 Task: Use the phone number "256-269-0950".
Action: Mouse pressed left at (243, 244)
Screenshot: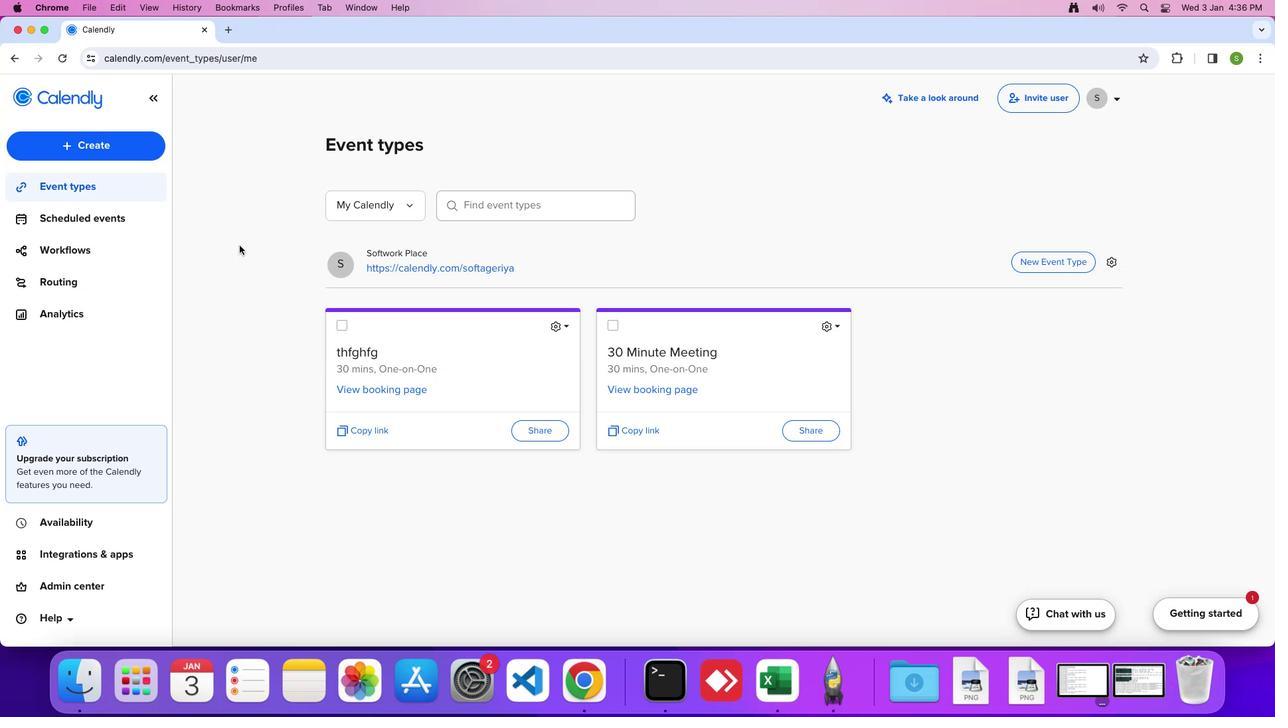 
Action: Mouse moved to (102, 146)
Screenshot: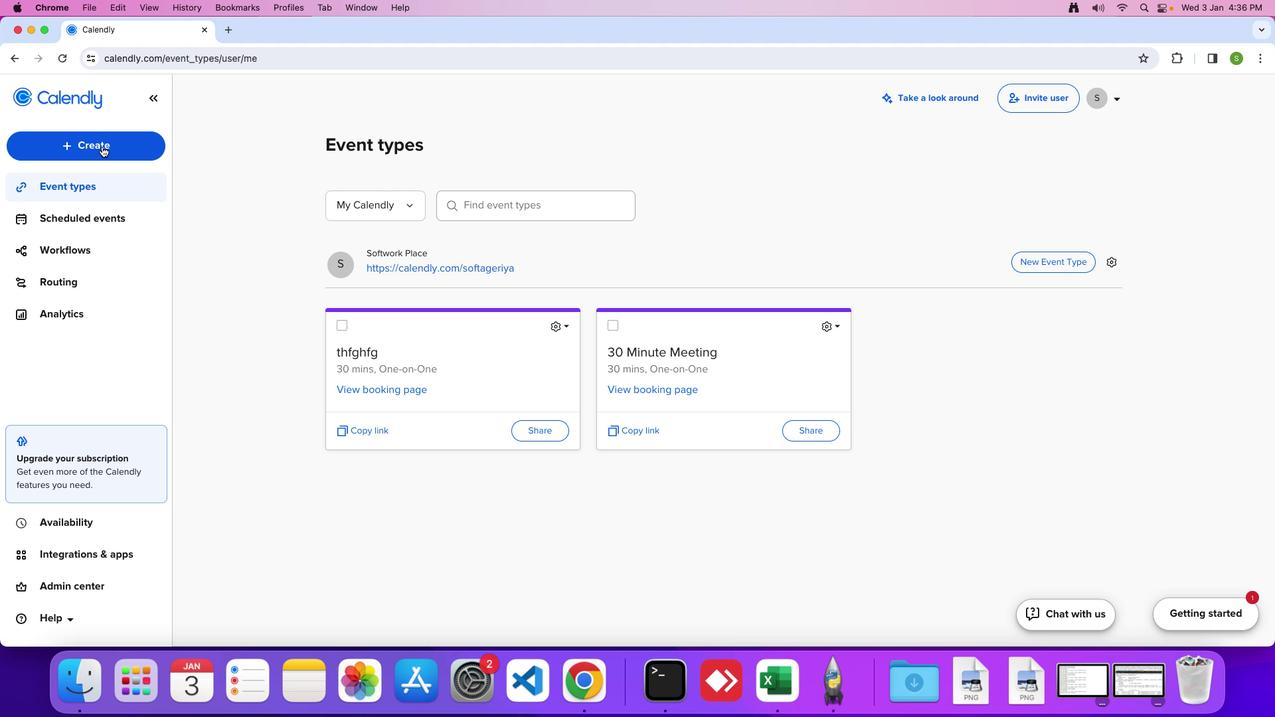 
Action: Mouse pressed left at (102, 146)
Screenshot: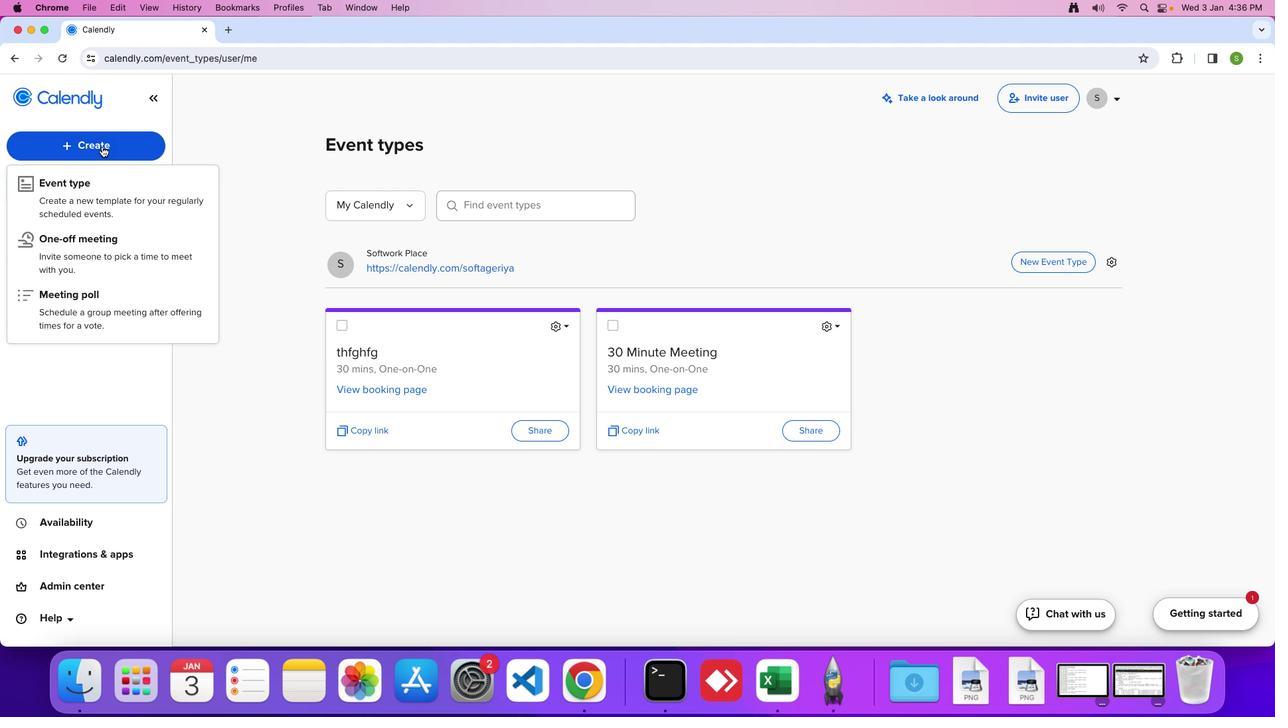 
Action: Mouse moved to (89, 198)
Screenshot: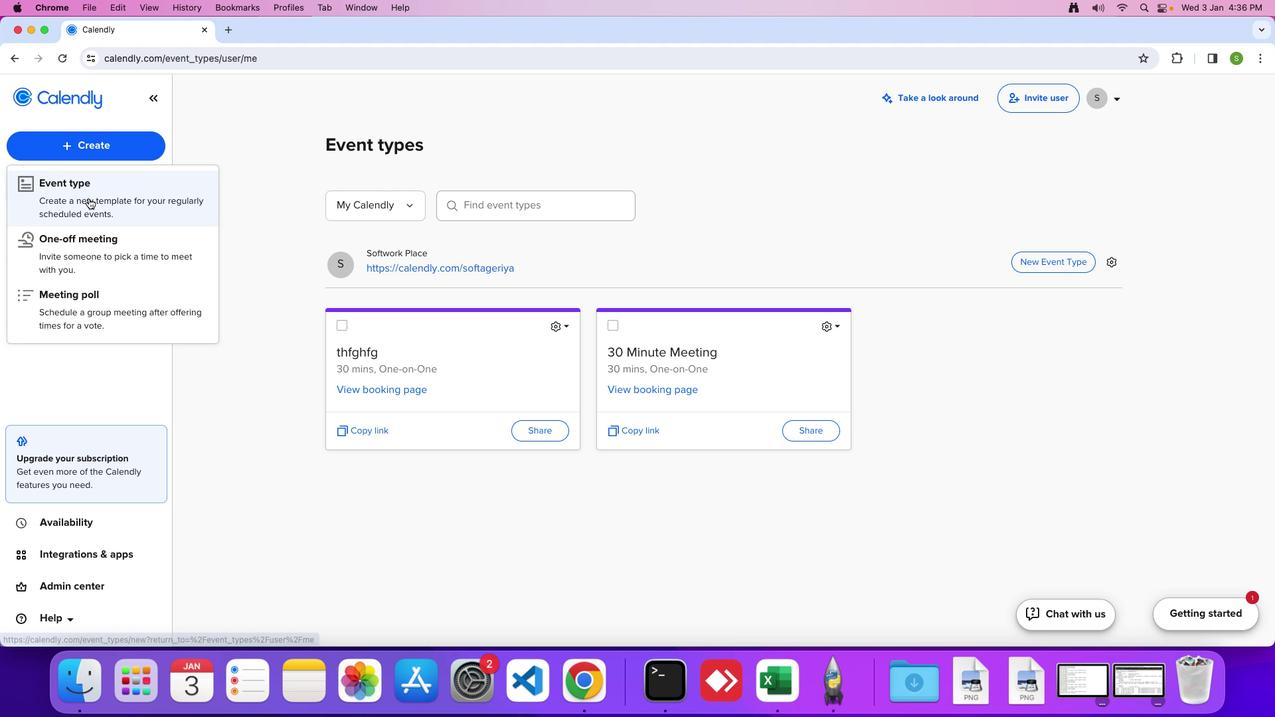 
Action: Mouse pressed left at (89, 198)
Screenshot: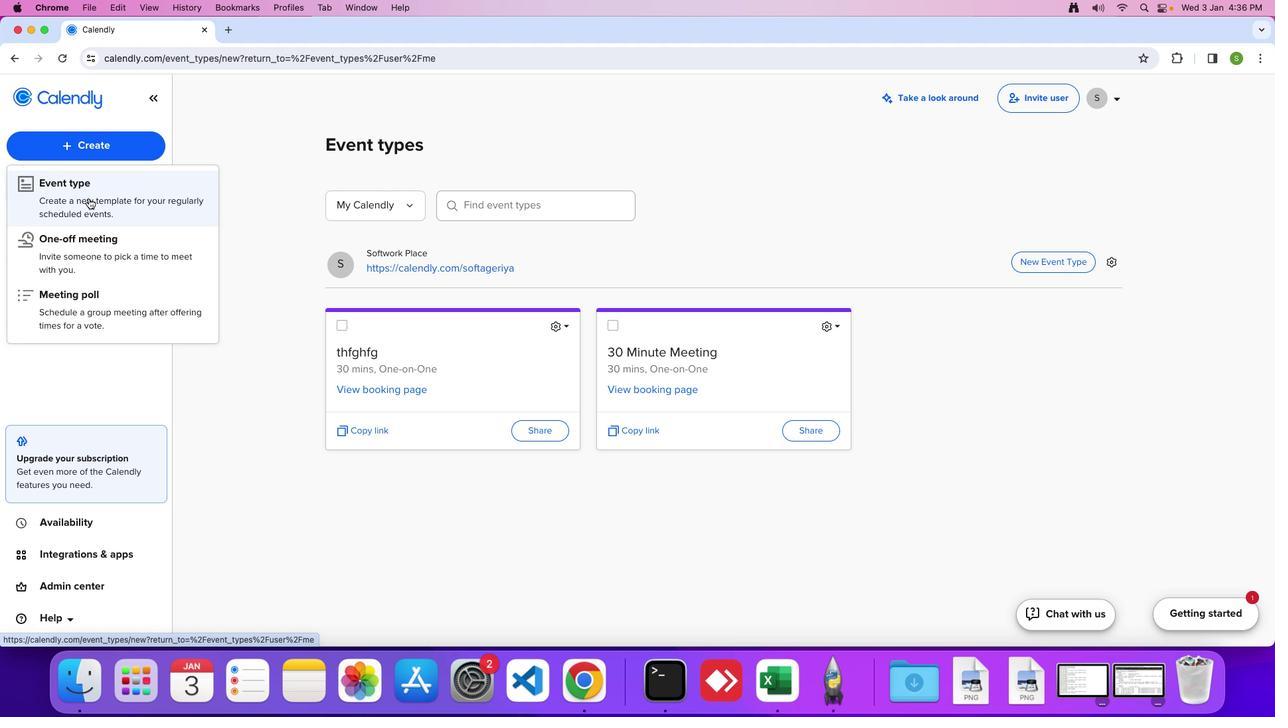 
Action: Mouse moved to (496, 268)
Screenshot: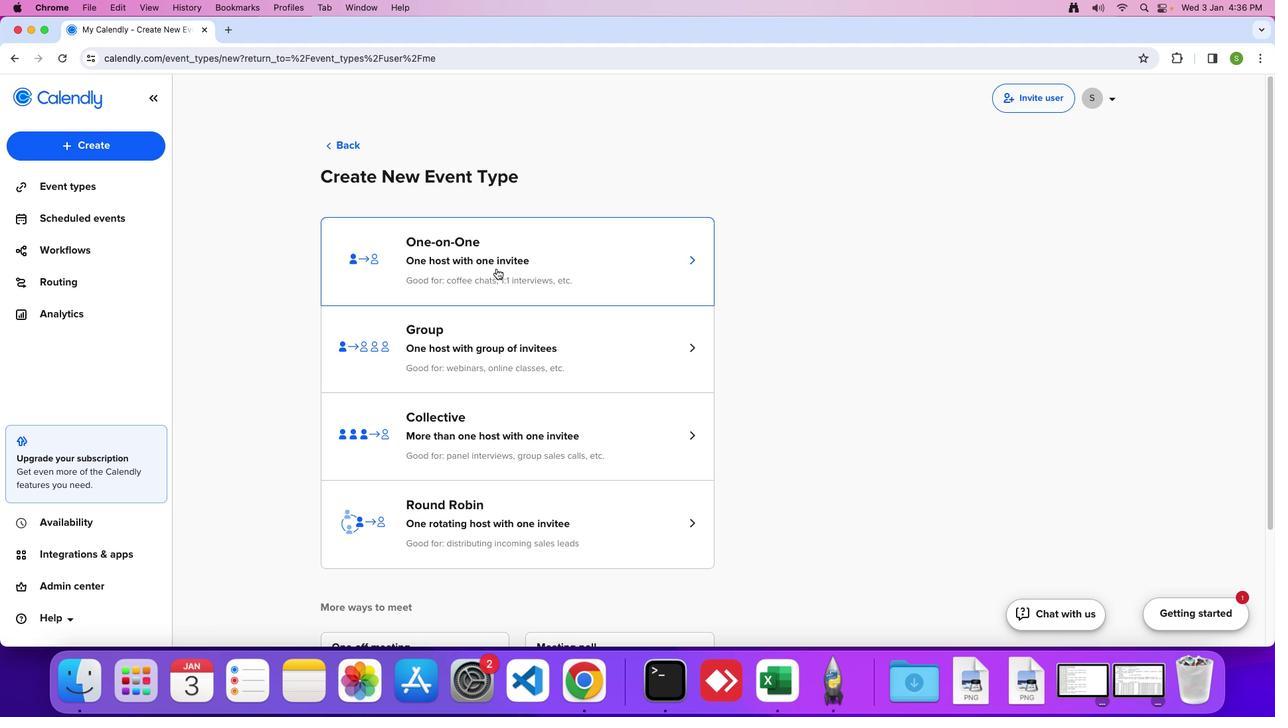 
Action: Mouse pressed left at (496, 268)
Screenshot: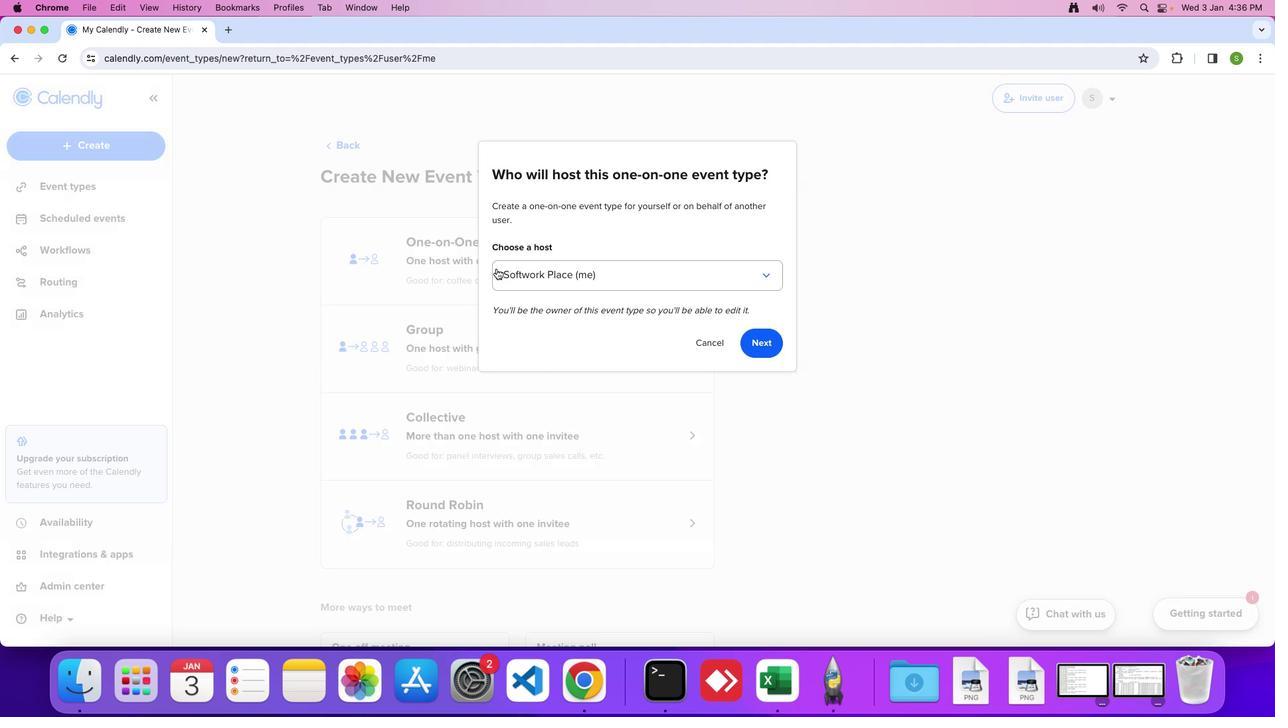 
Action: Mouse moved to (762, 347)
Screenshot: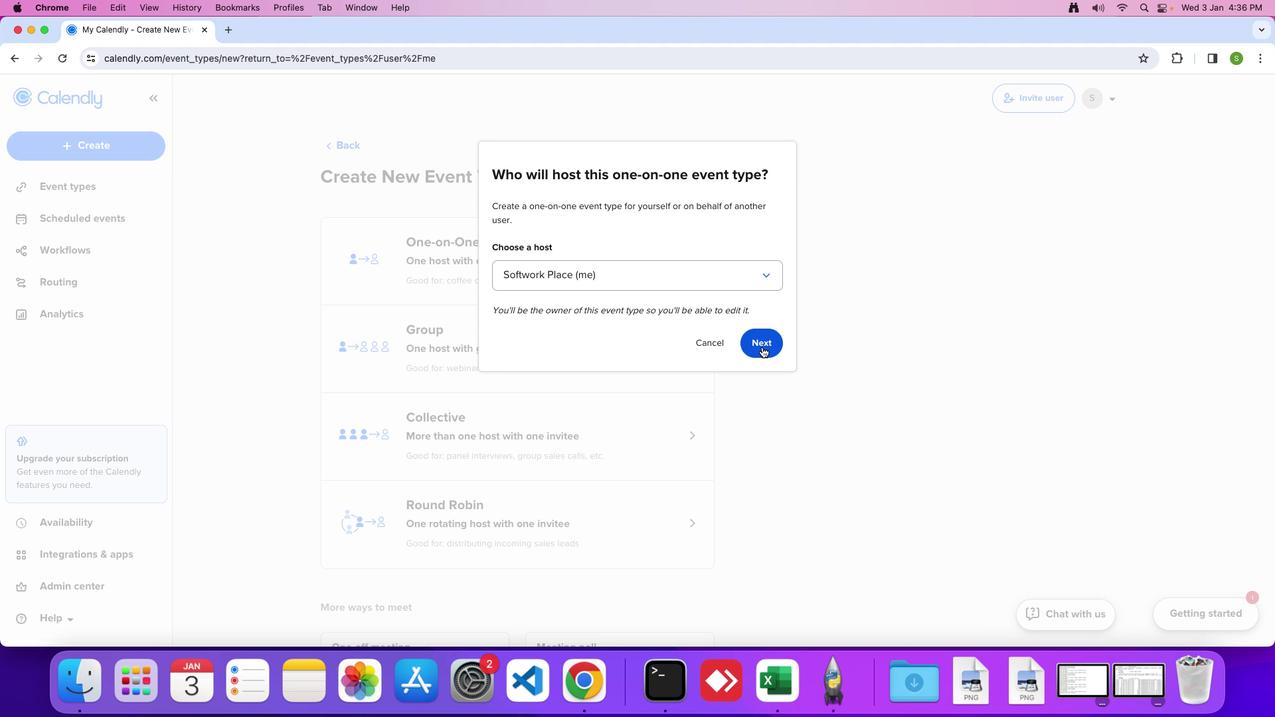 
Action: Mouse pressed left at (762, 347)
Screenshot: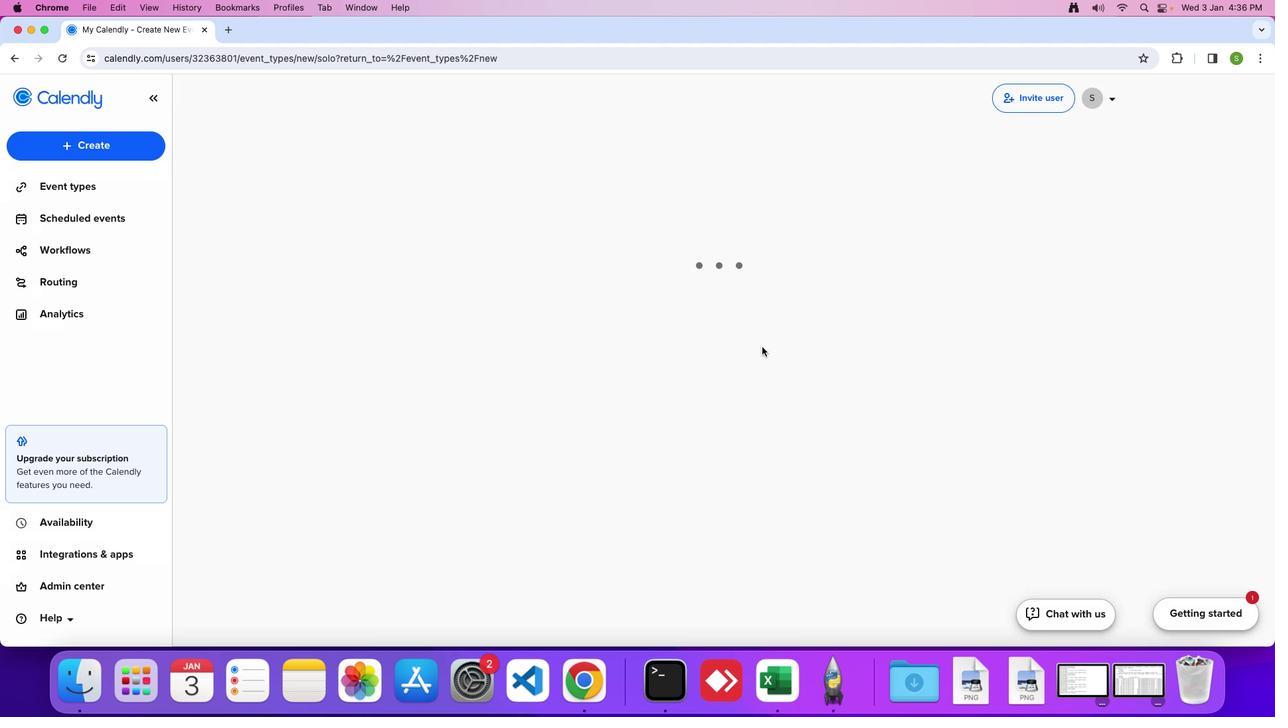 
Action: Mouse moved to (116, 332)
Screenshot: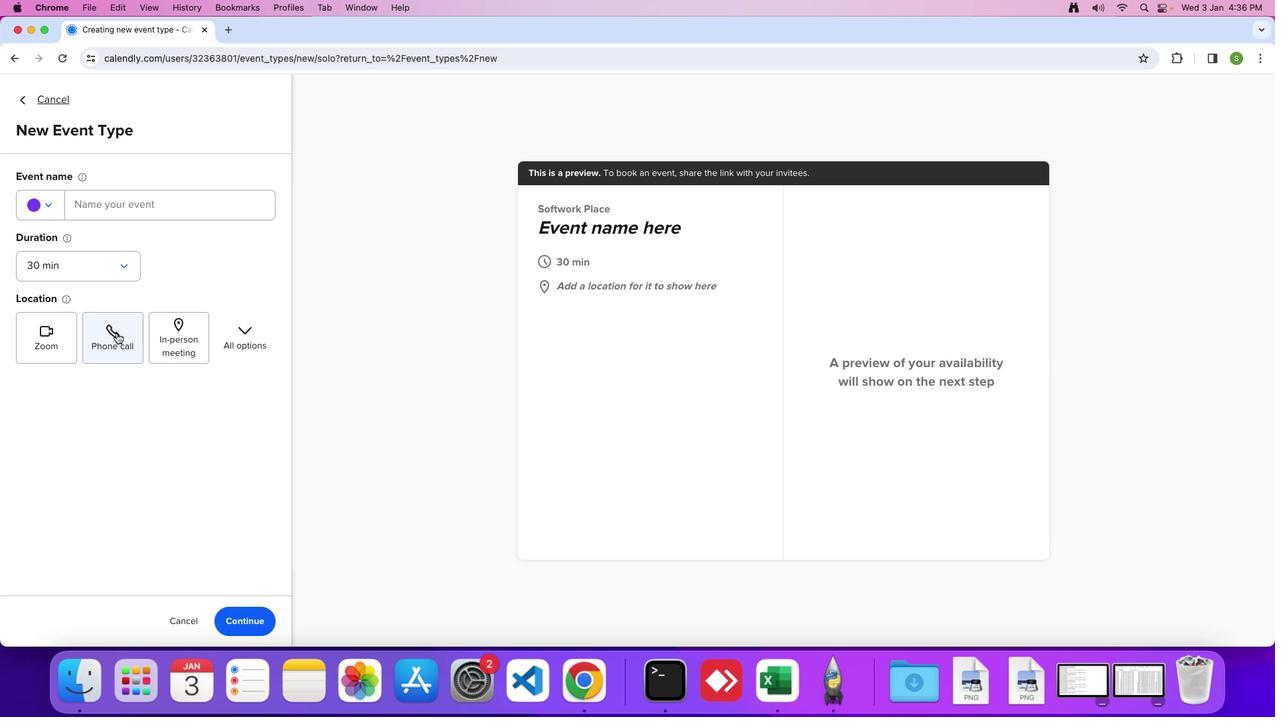 
Action: Mouse pressed left at (116, 332)
Screenshot: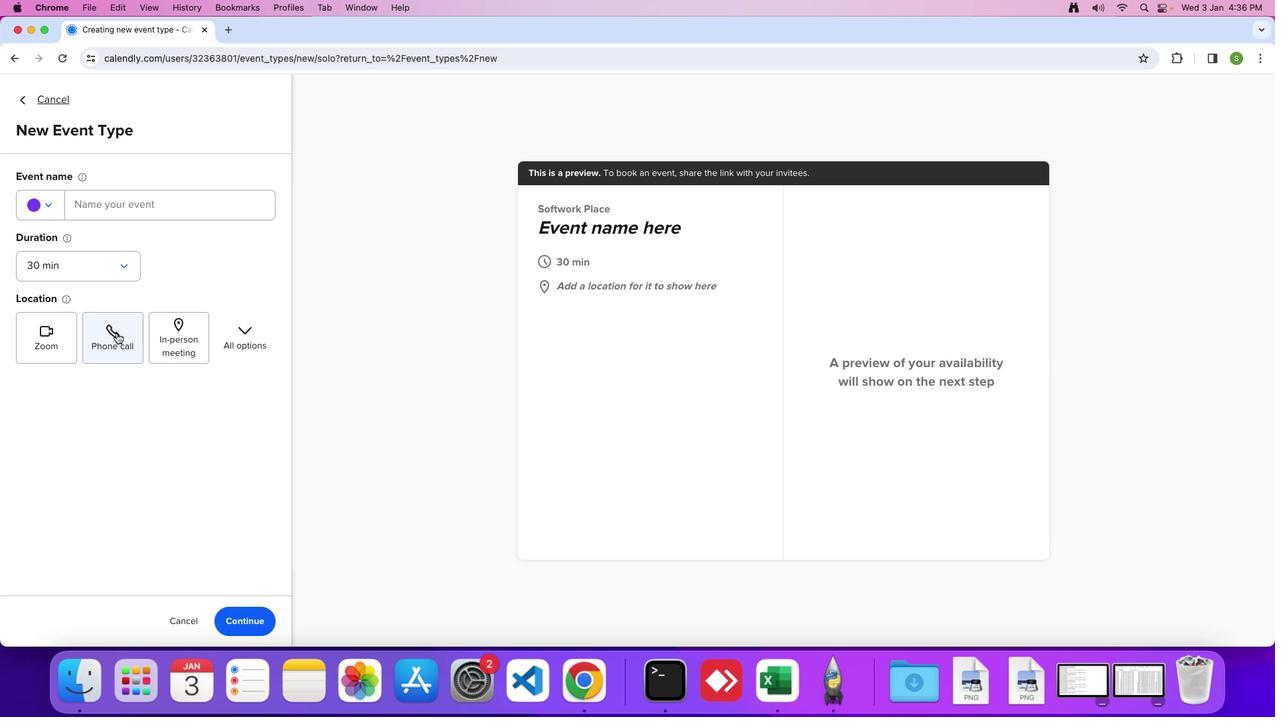 
Action: Mouse moved to (528, 286)
Screenshot: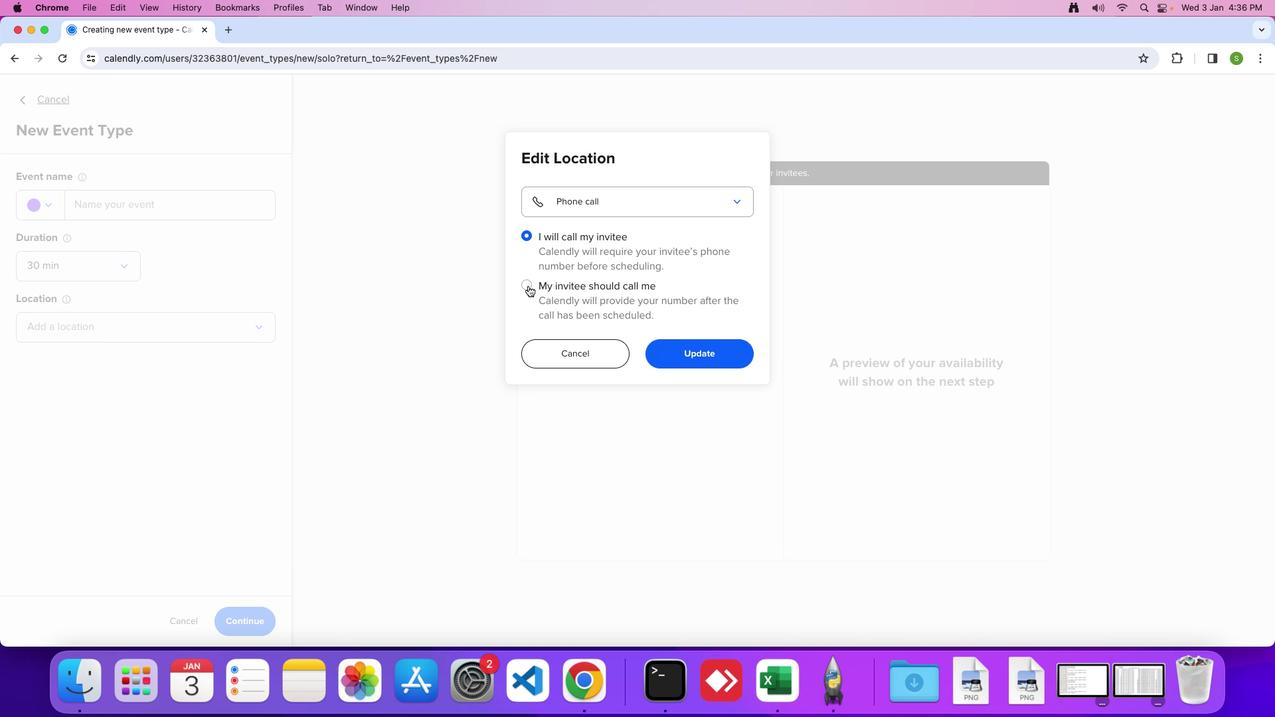 
Action: Mouse pressed left at (528, 286)
Screenshot: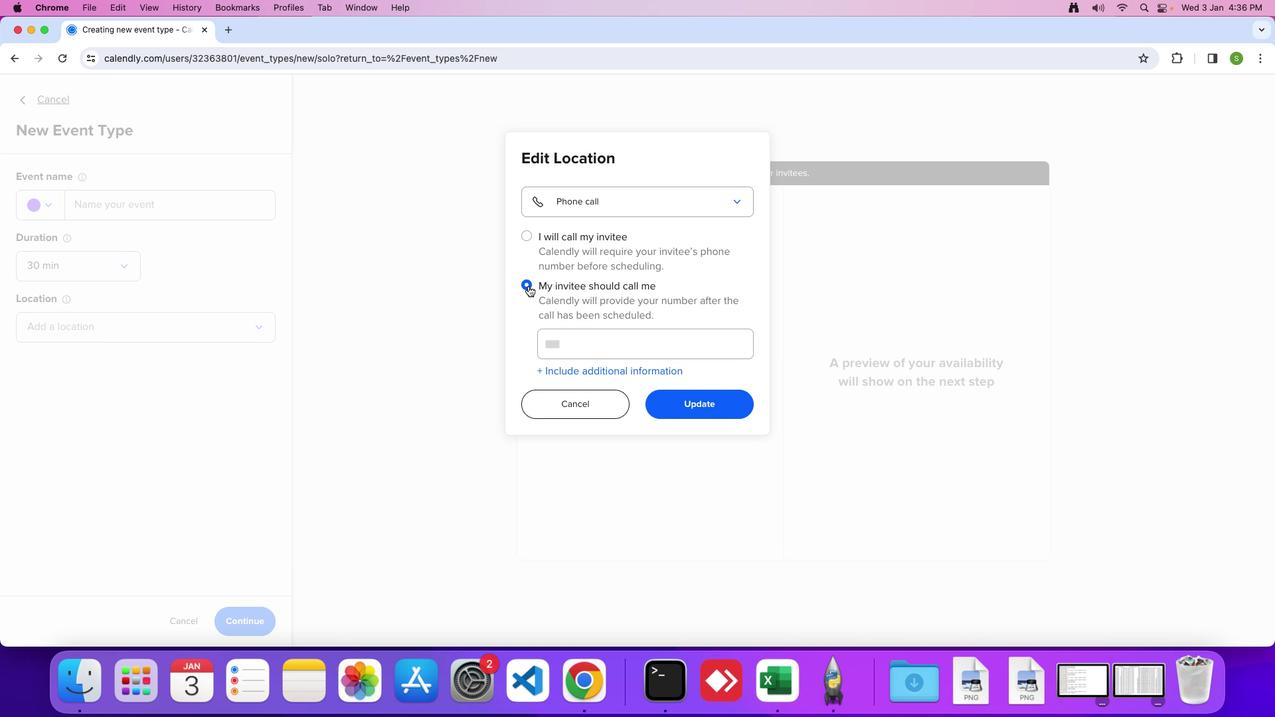 
Action: Mouse moved to (587, 338)
Screenshot: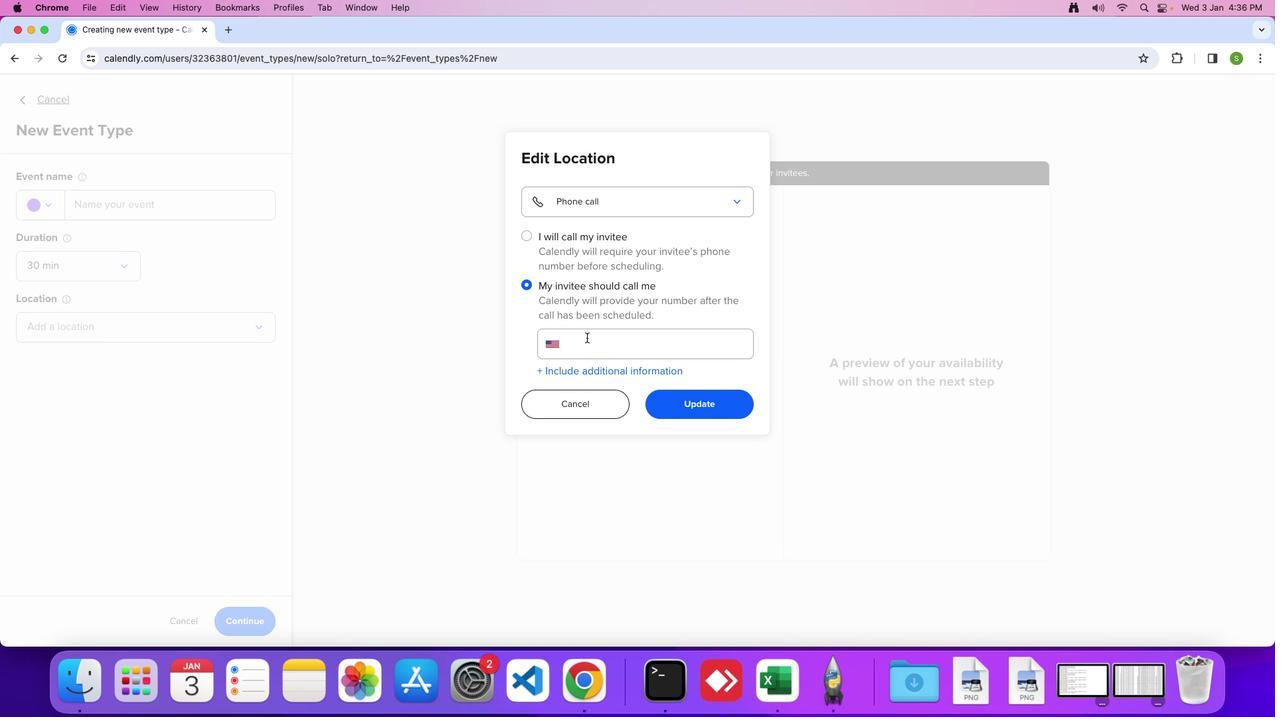 
Action: Mouse pressed left at (587, 338)
Screenshot: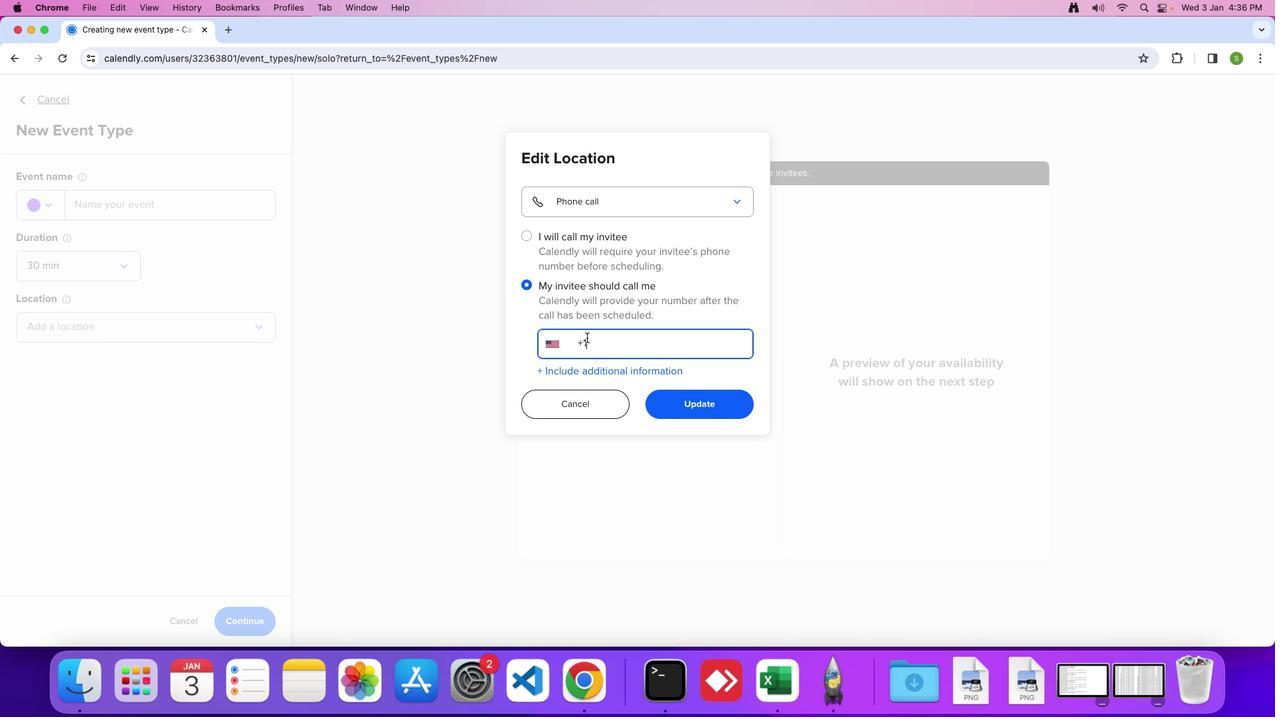 
Action: Mouse moved to (629, 356)
Screenshot: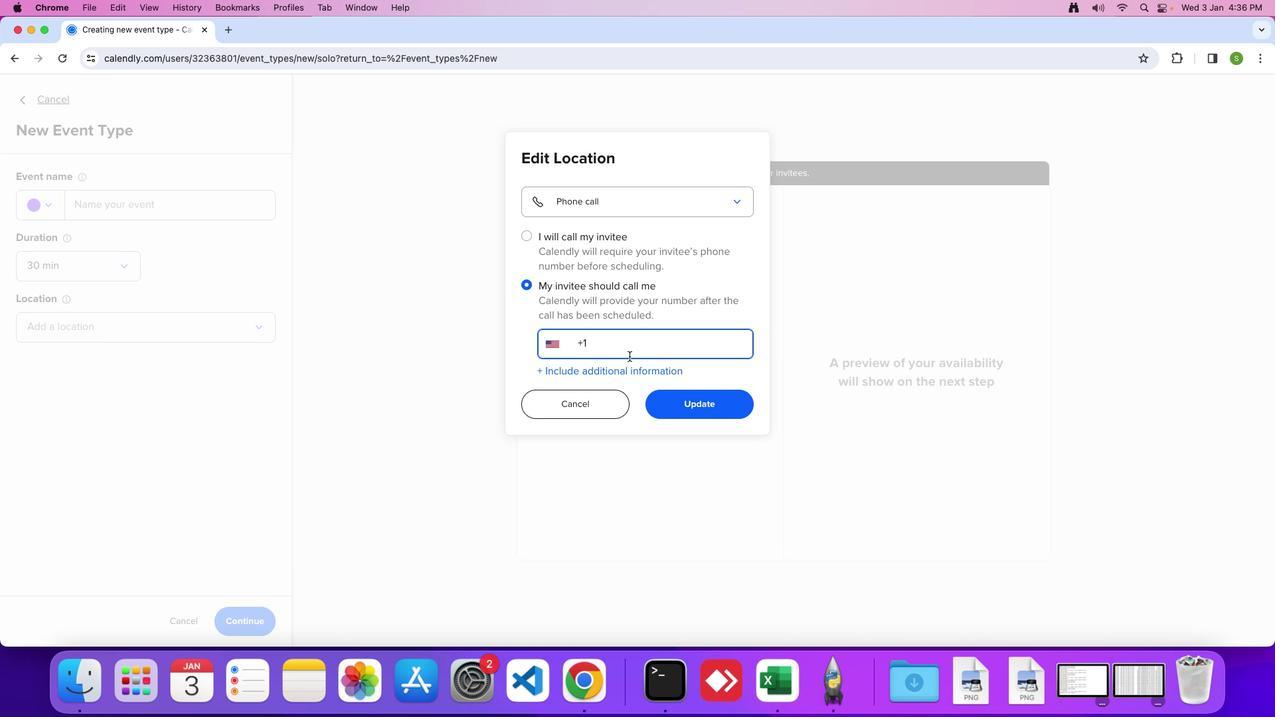 
Action: Key pressed '2''5''6''-''2''6''9''-''0''9''5''0'
Screenshot: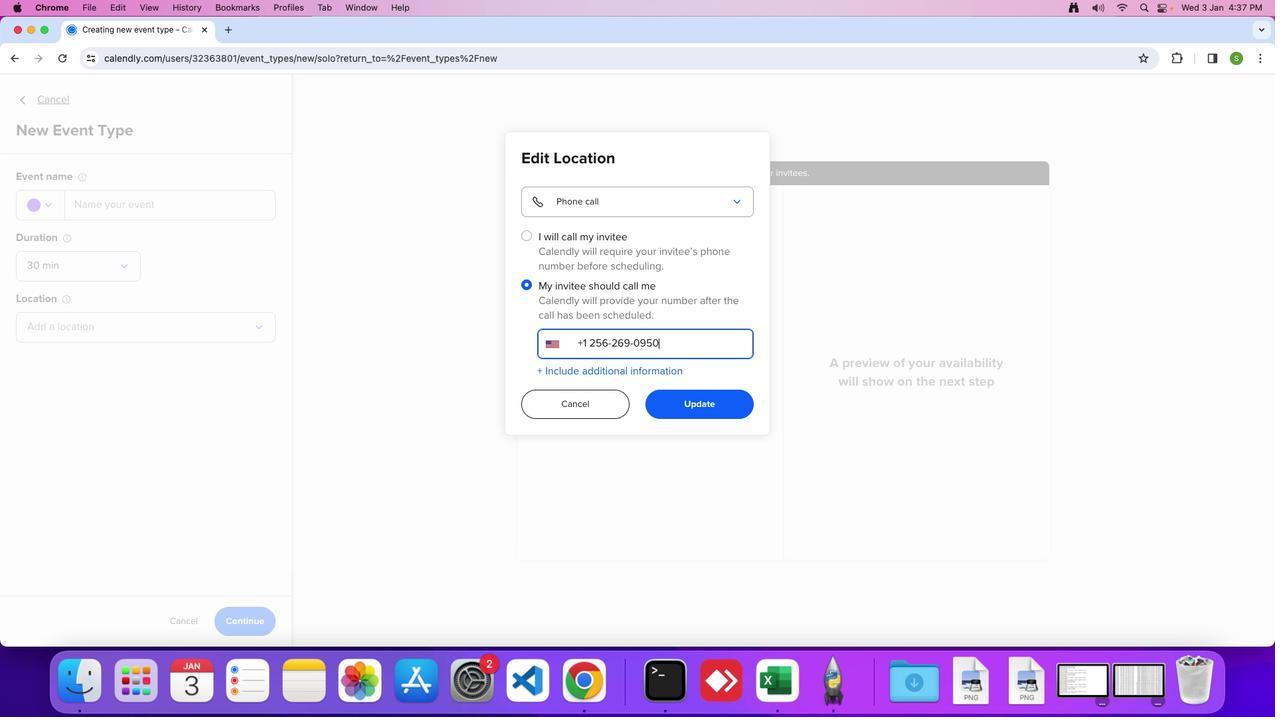 
